 Task: Set the rating for ASF muxer to "4".
Action: Mouse moved to (109, 15)
Screenshot: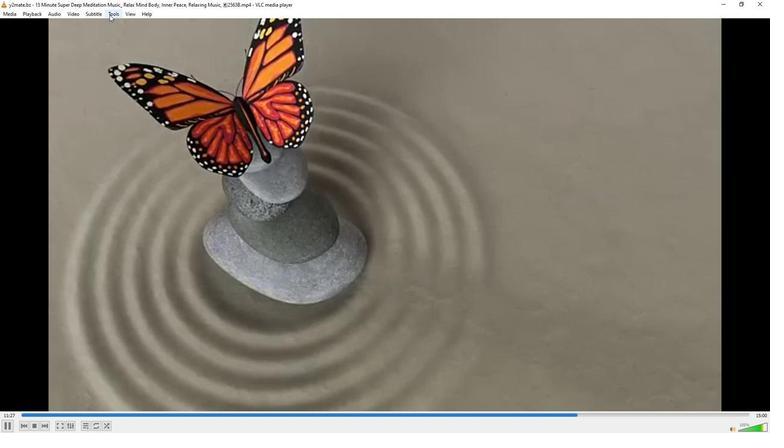 
Action: Mouse pressed left at (109, 15)
Screenshot: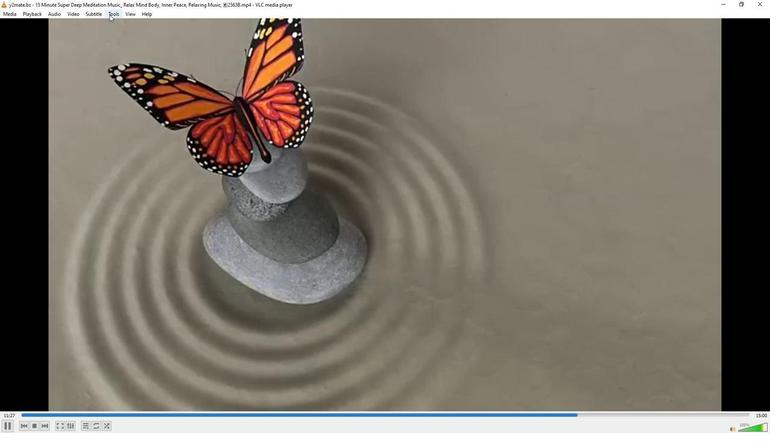 
Action: Mouse moved to (122, 109)
Screenshot: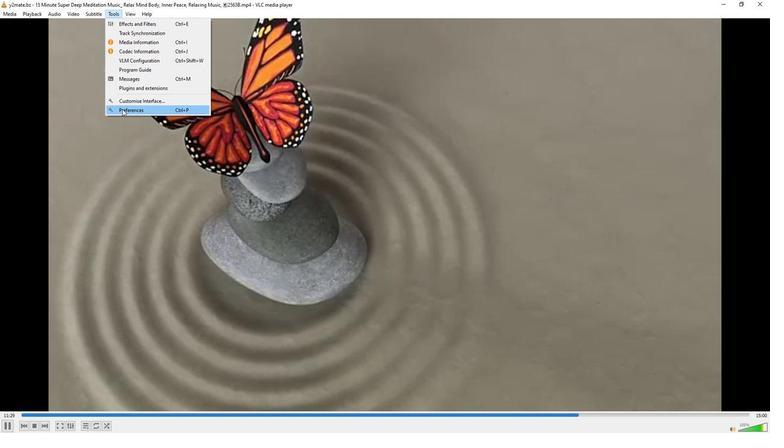 
Action: Mouse pressed left at (122, 109)
Screenshot: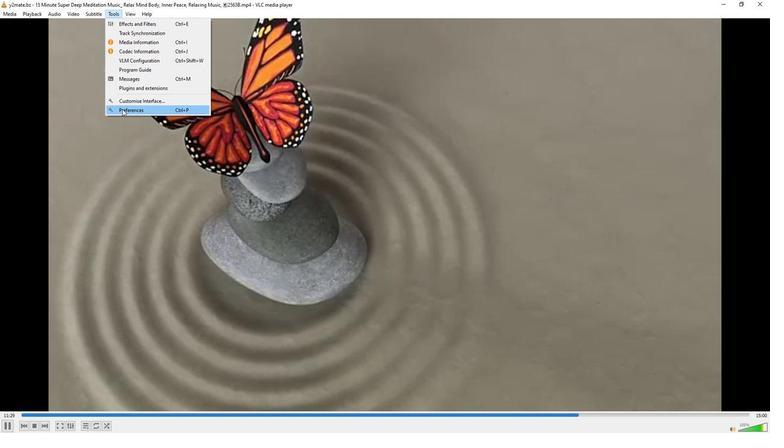 
Action: Mouse moved to (256, 355)
Screenshot: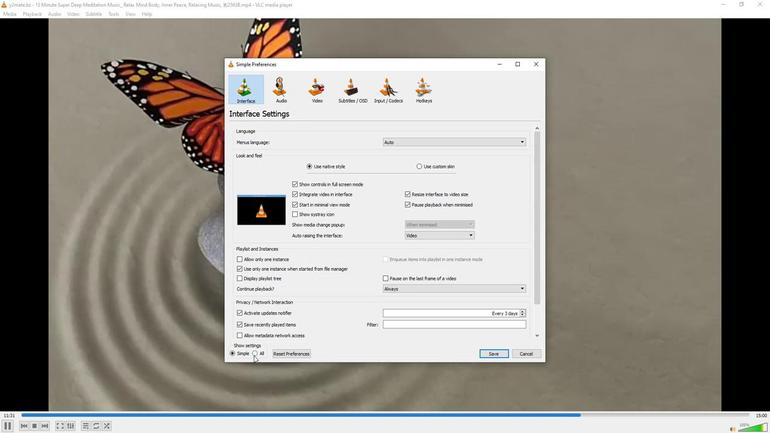 
Action: Mouse pressed left at (256, 355)
Screenshot: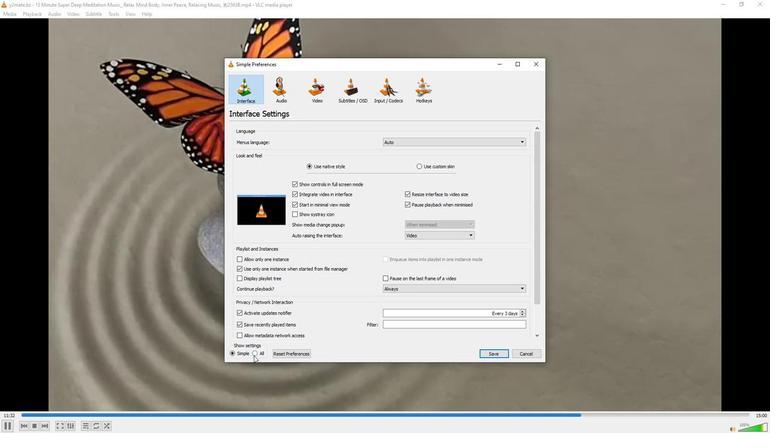 
Action: Mouse moved to (239, 235)
Screenshot: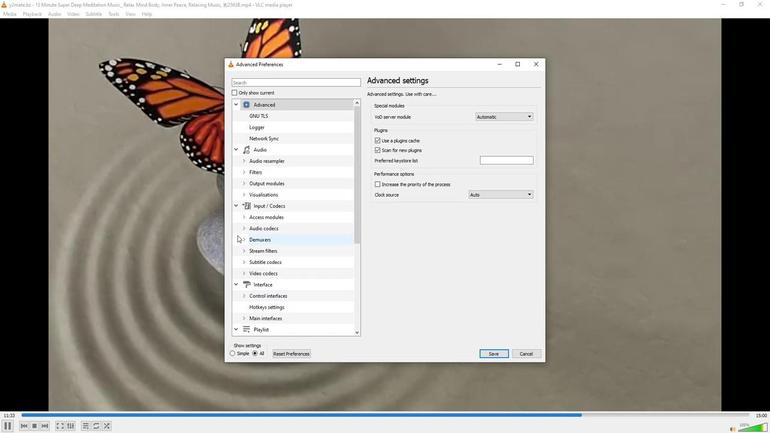 
Action: Mouse scrolled (239, 234) with delta (0, 0)
Screenshot: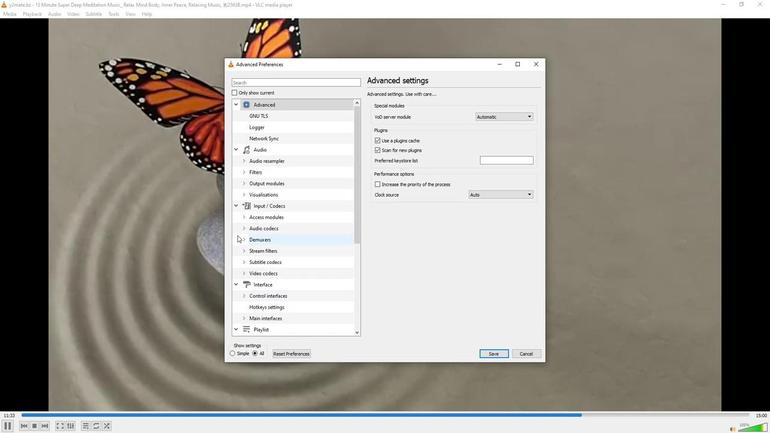 
Action: Mouse scrolled (239, 234) with delta (0, 0)
Screenshot: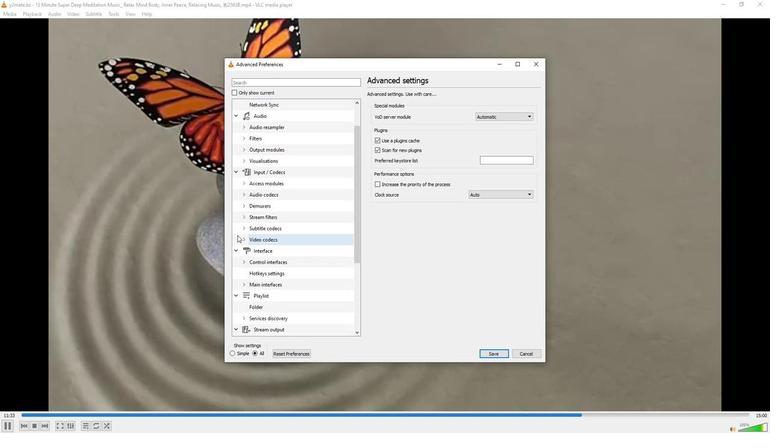 
Action: Mouse moved to (245, 316)
Screenshot: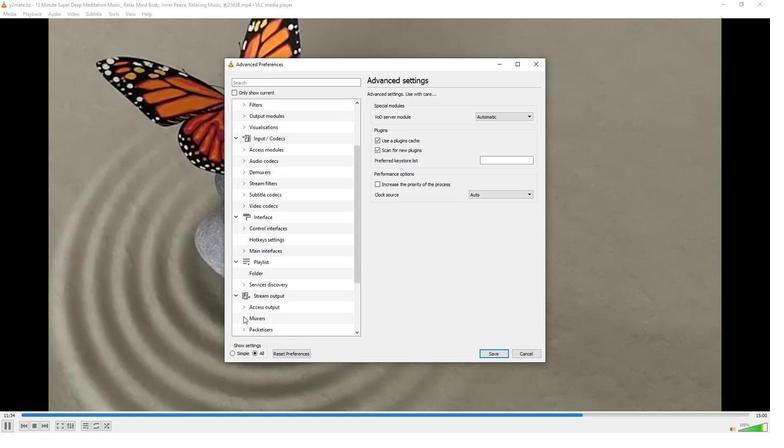 
Action: Mouse pressed left at (245, 316)
Screenshot: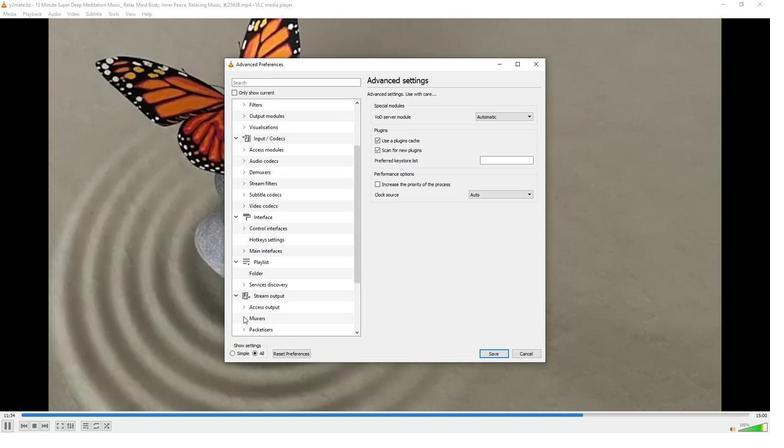
Action: Mouse moved to (263, 328)
Screenshot: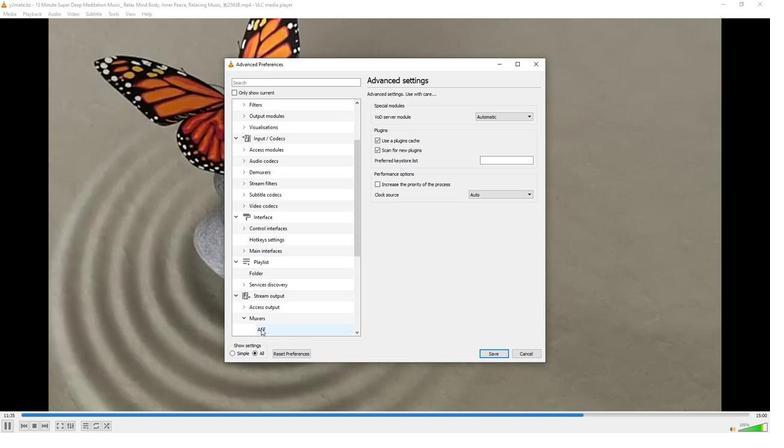 
Action: Mouse pressed left at (263, 328)
Screenshot: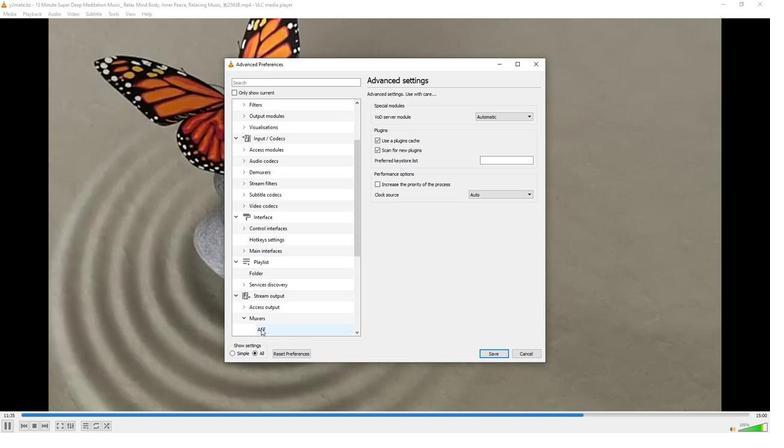 
Action: Mouse moved to (500, 149)
Screenshot: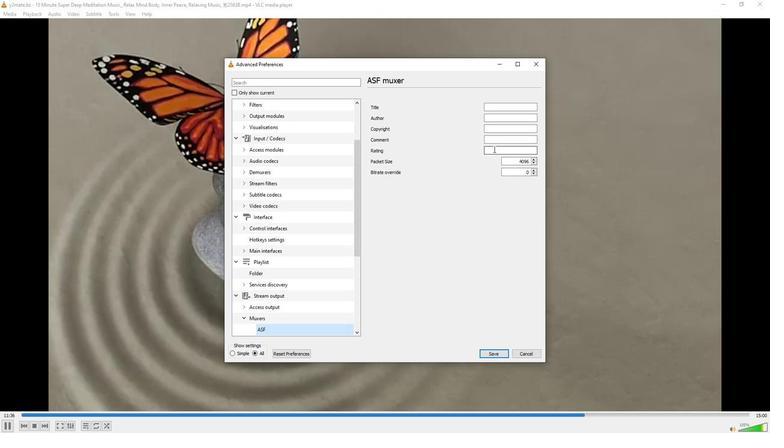 
Action: Mouse pressed left at (500, 149)
Screenshot: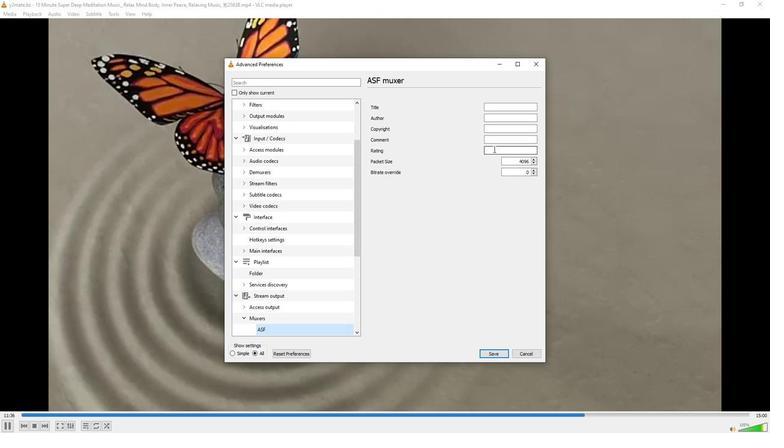 
Action: Key pressed 4
Screenshot: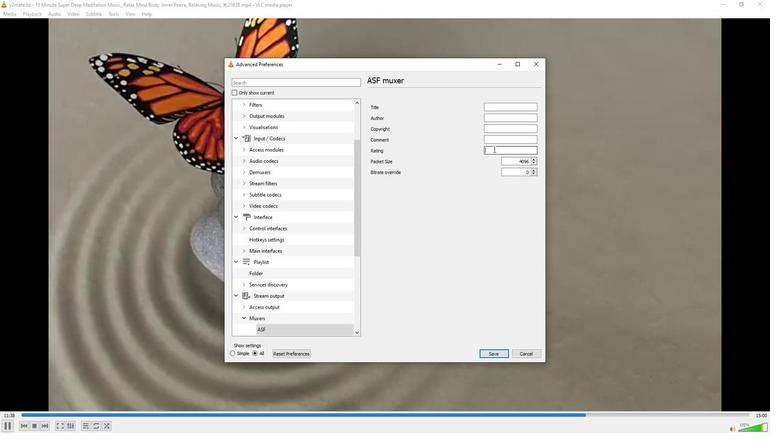 
Action: Mouse moved to (479, 225)
Screenshot: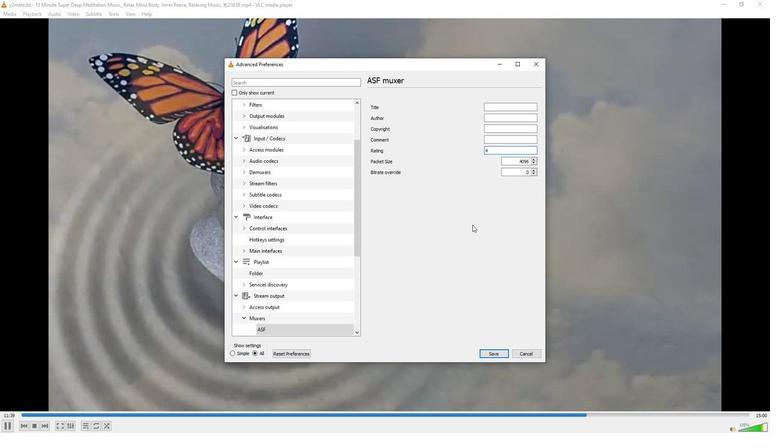 
